 Task: Change the preferred closed captions decoder to Low Definition (360 lines).
Action: Mouse moved to (95, 12)
Screenshot: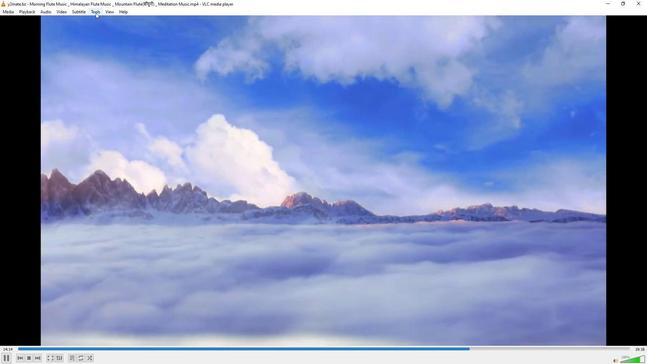 
Action: Mouse pressed left at (95, 12)
Screenshot: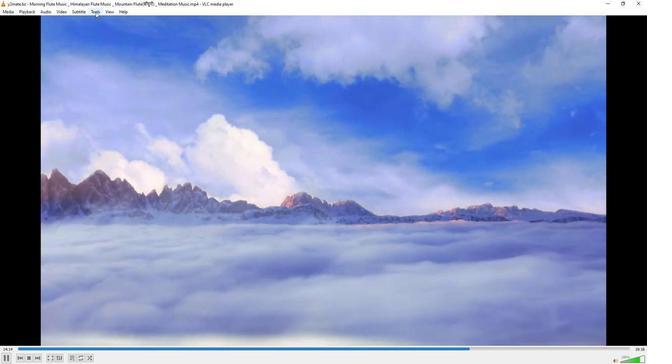 
Action: Mouse moved to (111, 93)
Screenshot: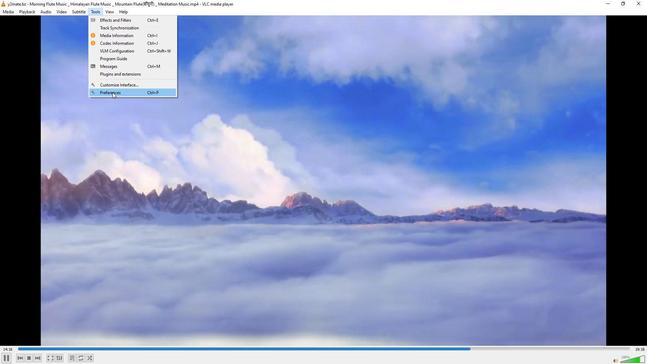 
Action: Mouse pressed left at (111, 93)
Screenshot: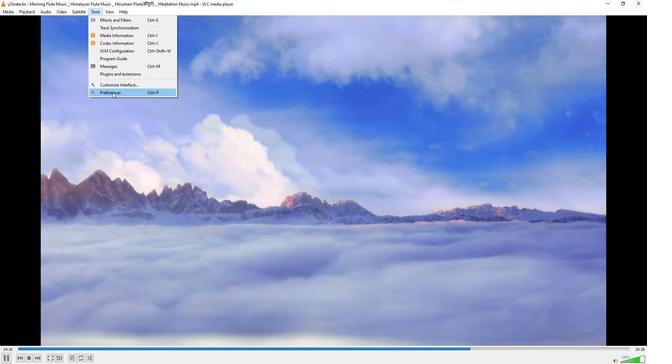 
Action: Mouse moved to (213, 297)
Screenshot: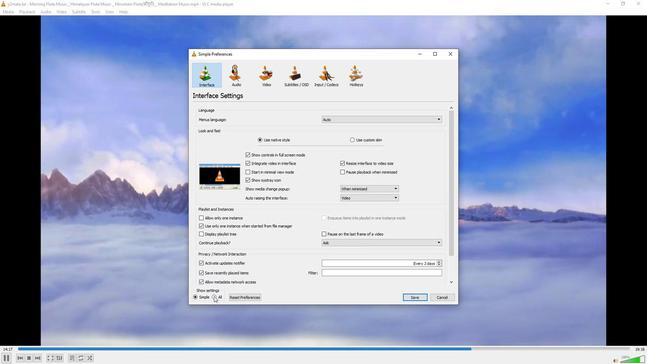 
Action: Mouse pressed left at (213, 297)
Screenshot: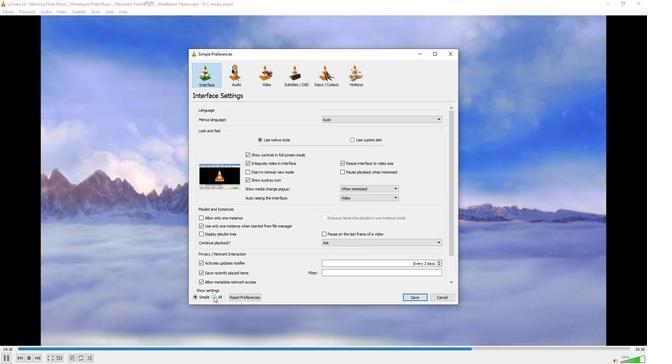 
Action: Mouse moved to (223, 171)
Screenshot: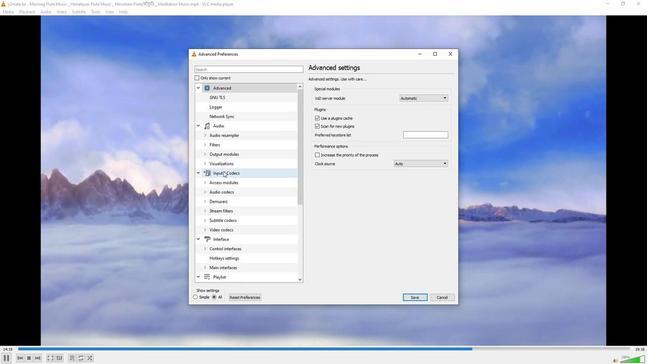 
Action: Mouse pressed left at (223, 171)
Screenshot: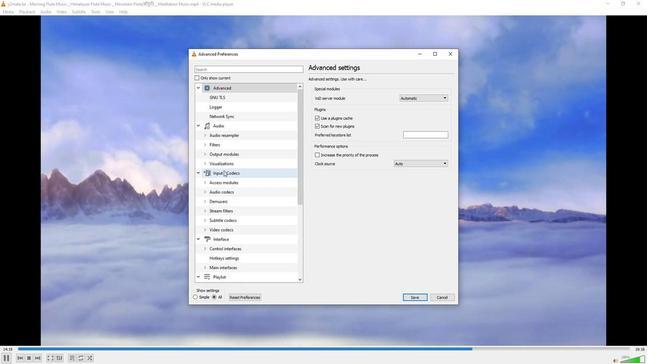 
Action: Mouse moved to (430, 188)
Screenshot: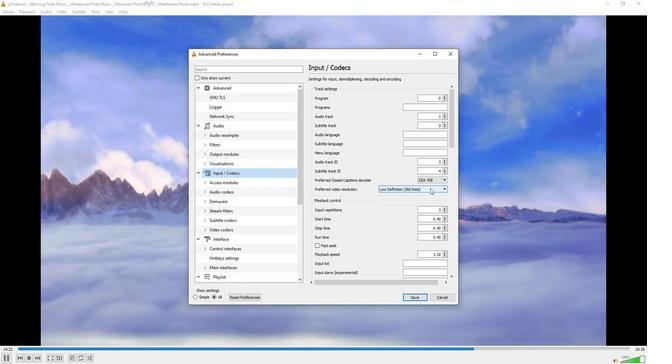 
Action: Mouse pressed left at (430, 188)
Screenshot: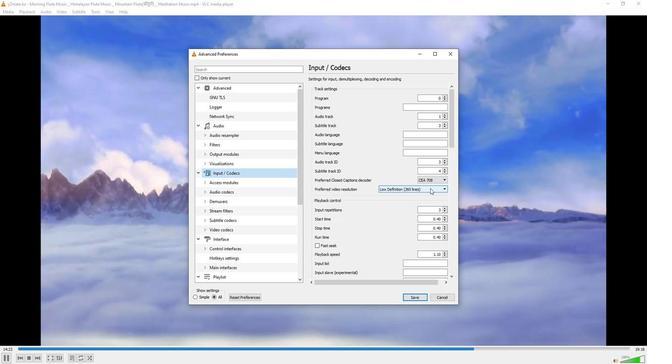 
Action: Mouse moved to (407, 215)
Screenshot: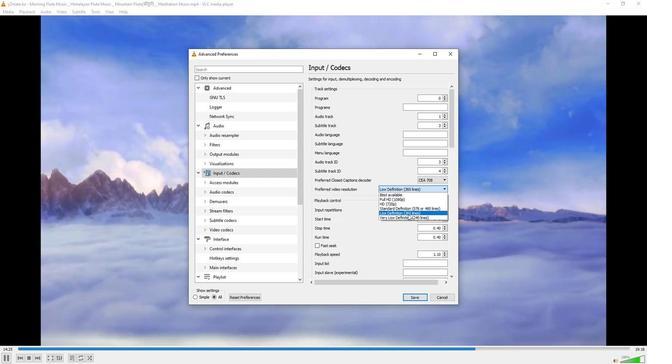 
Action: Mouse pressed left at (407, 215)
Screenshot: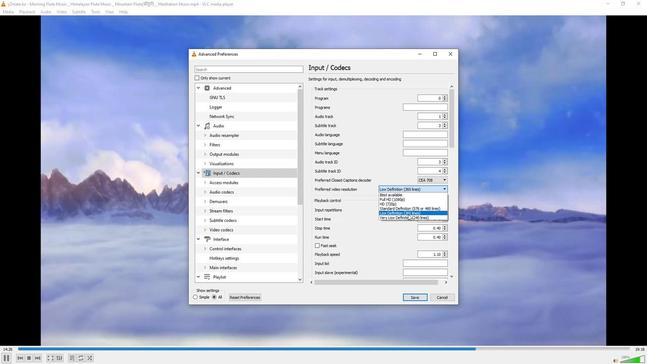 
Action: Mouse moved to (389, 221)
Screenshot: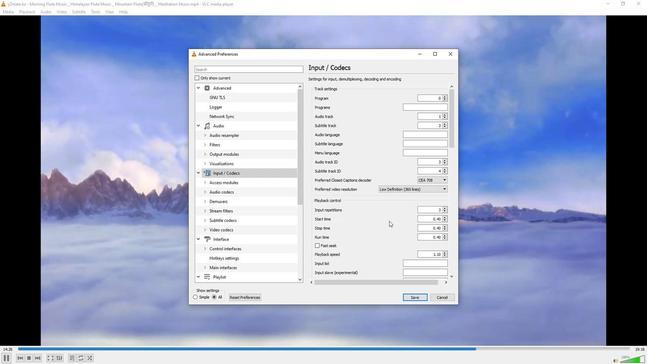 
